 Task: Create a blank project AgileBee with privacy Public and default view as List and in the team Taskers . Create three sections in the project as To-Do, Doing and Done
Action: Mouse moved to (64, 54)
Screenshot: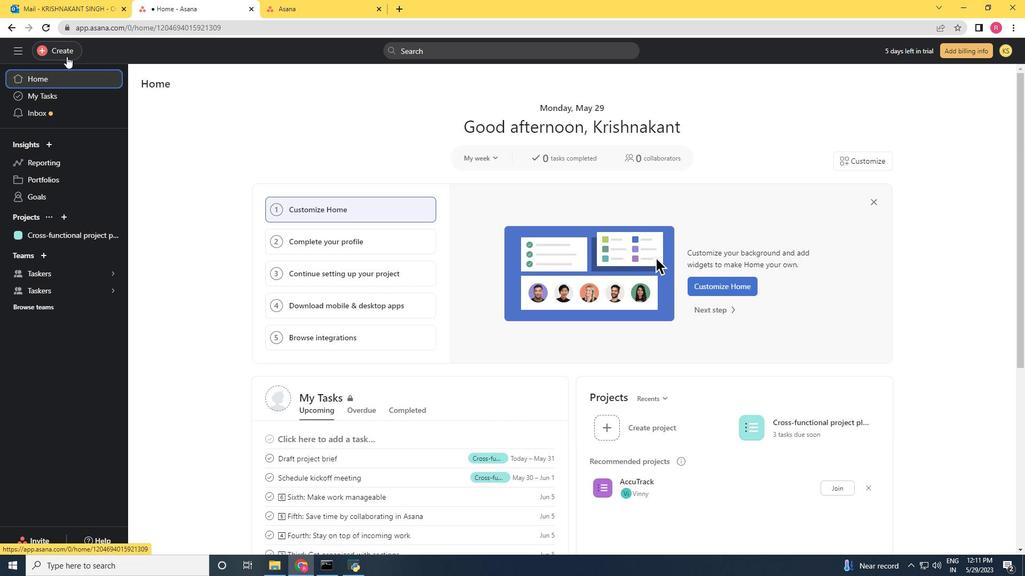 
Action: Mouse pressed left at (64, 54)
Screenshot: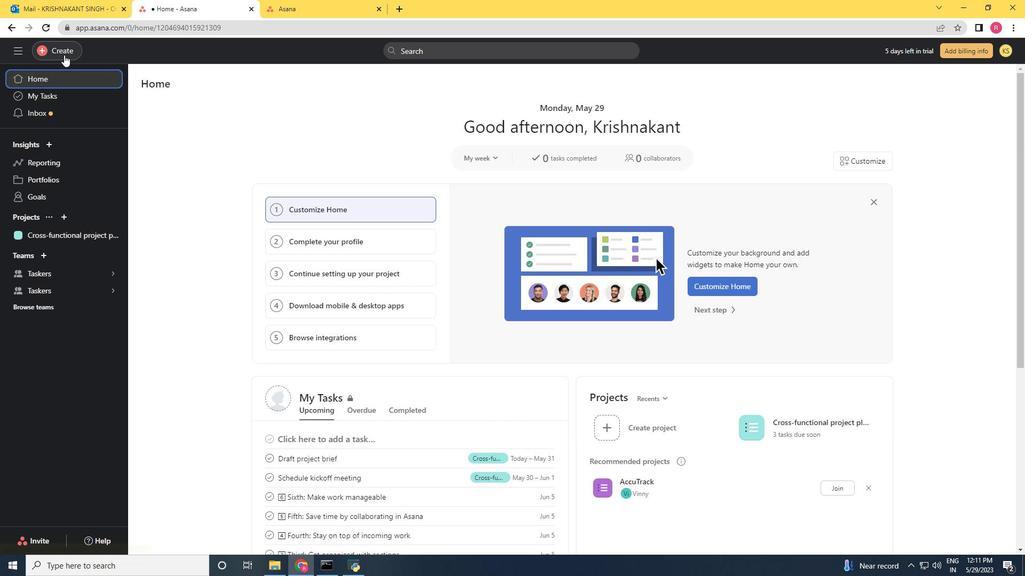 
Action: Mouse moved to (107, 75)
Screenshot: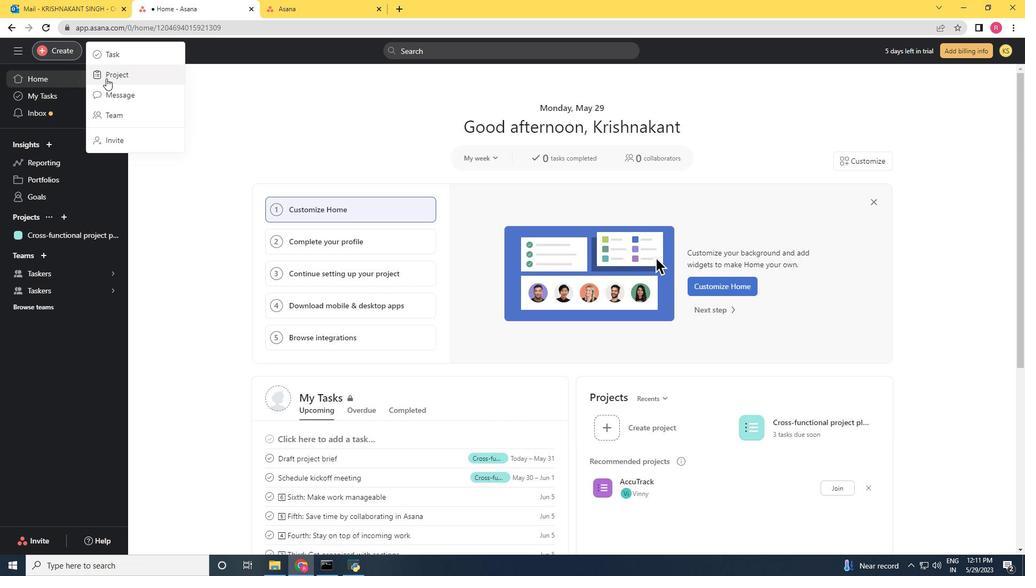 
Action: Mouse pressed left at (107, 75)
Screenshot: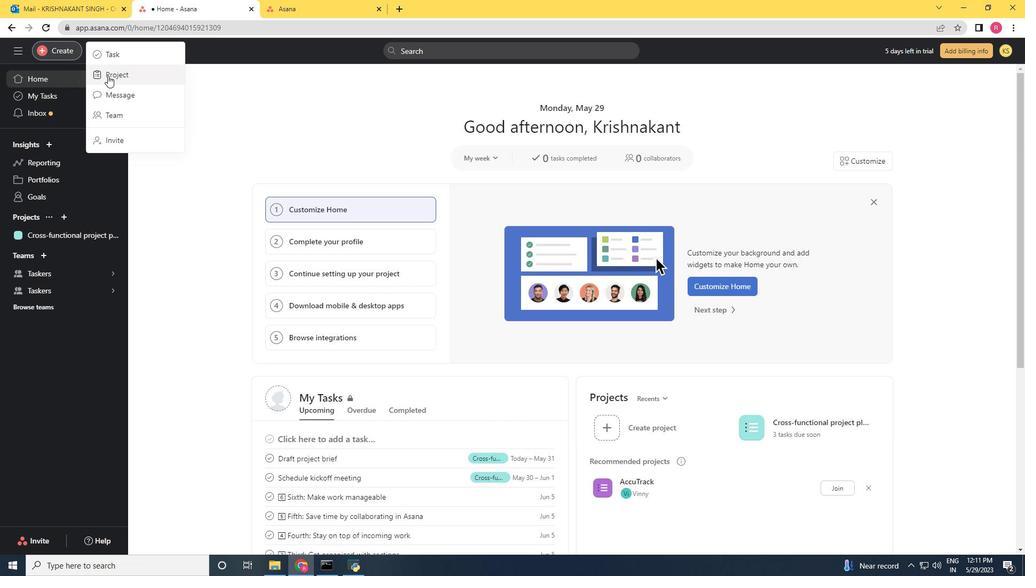 
Action: Mouse moved to (444, 304)
Screenshot: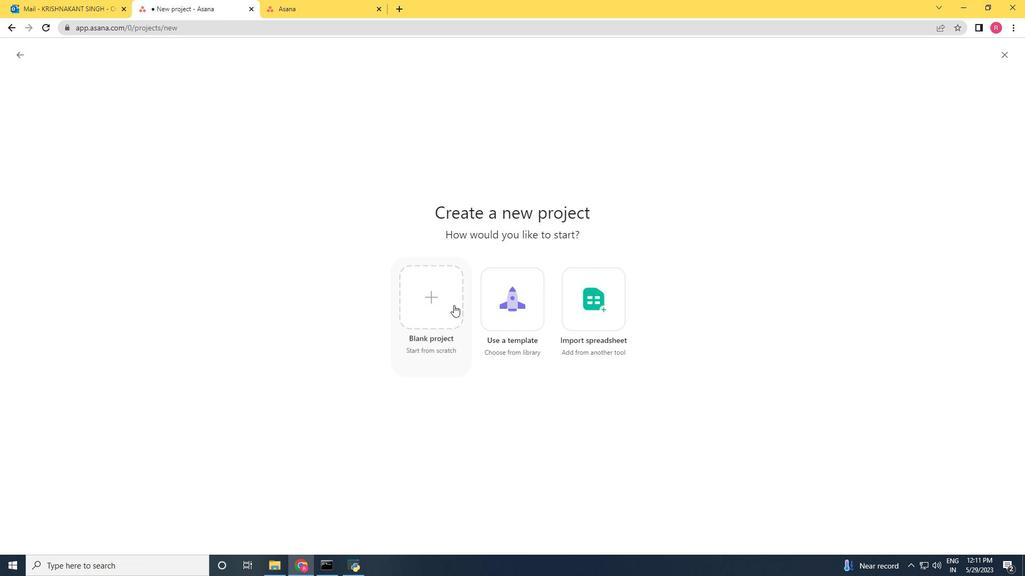 
Action: Mouse pressed left at (444, 304)
Screenshot: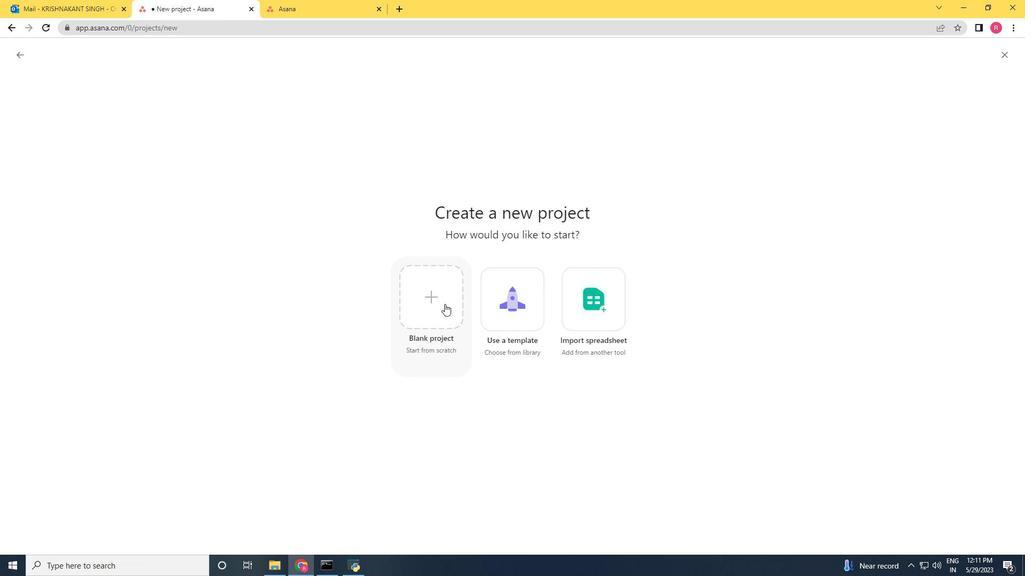 
Action: Mouse moved to (241, 139)
Screenshot: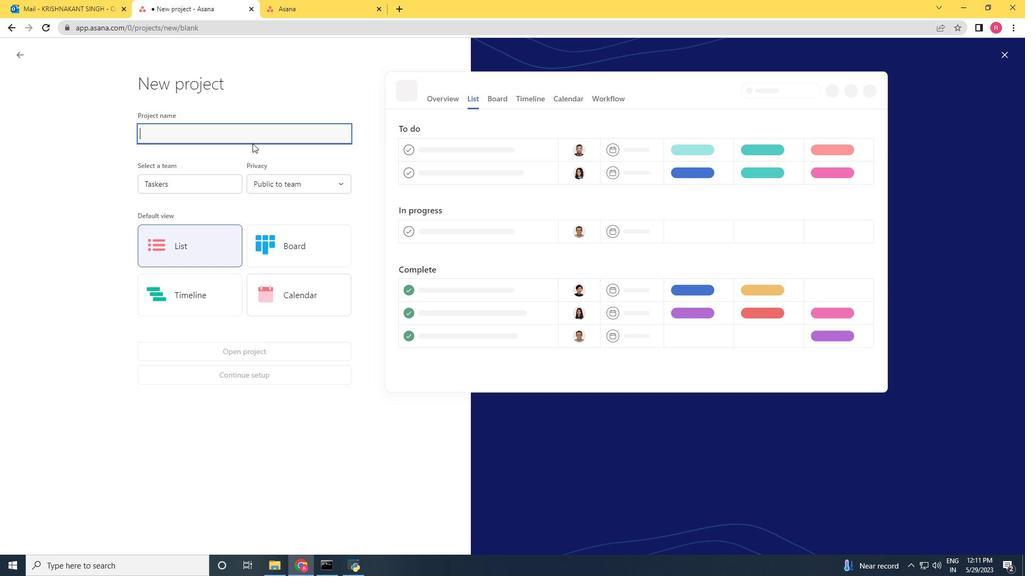 
Action: Key pressed <Key.shift>Agile<Key.shift>Bee
Screenshot: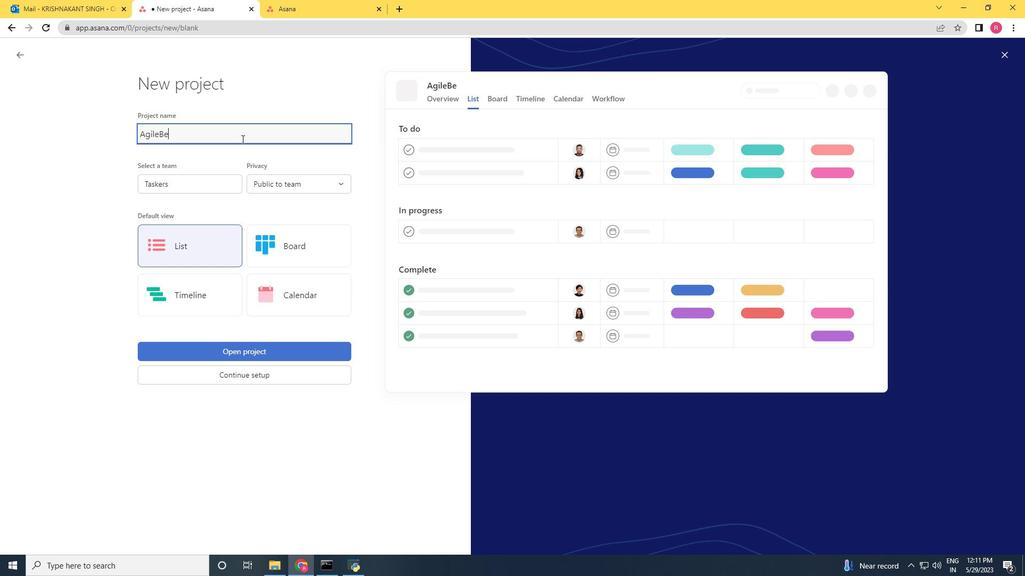 
Action: Mouse moved to (284, 179)
Screenshot: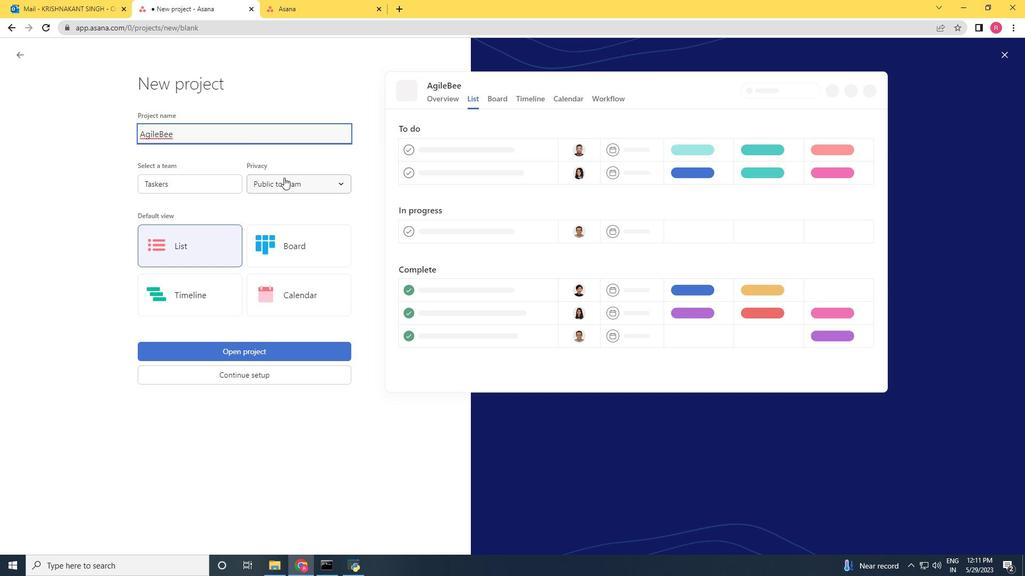 
Action: Mouse pressed left at (284, 179)
Screenshot: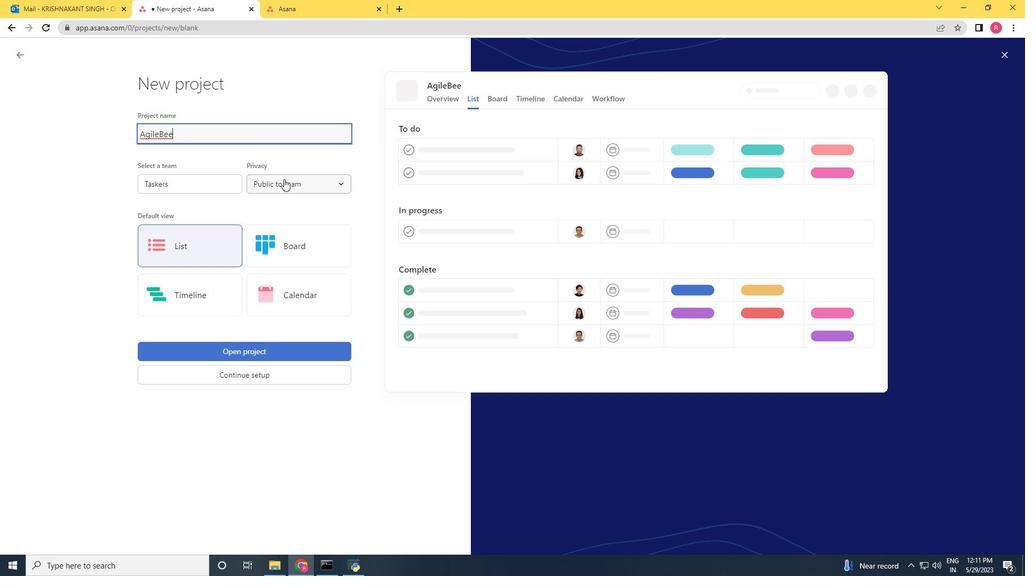 
Action: Mouse moved to (278, 208)
Screenshot: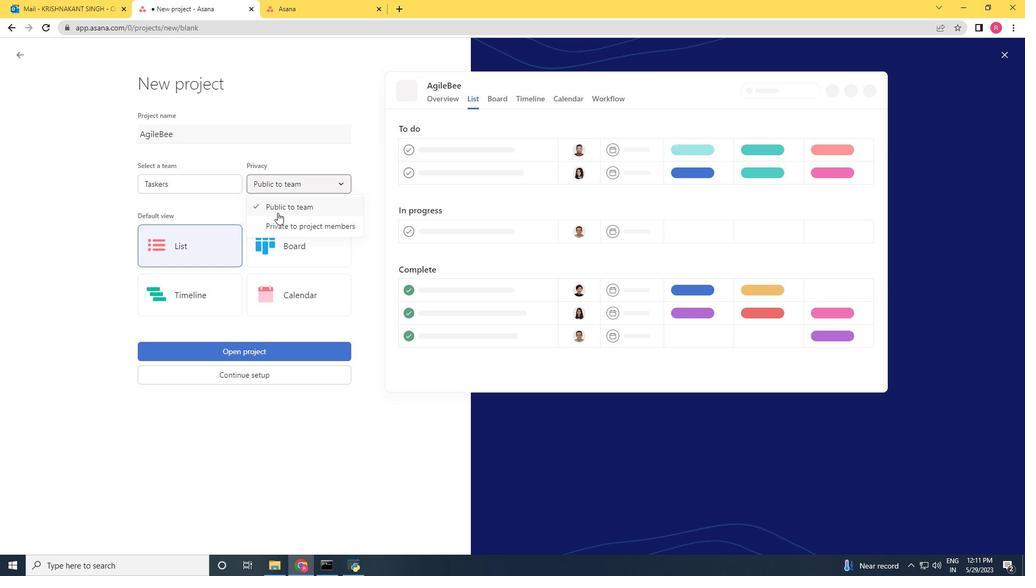 
Action: Mouse pressed left at (278, 208)
Screenshot: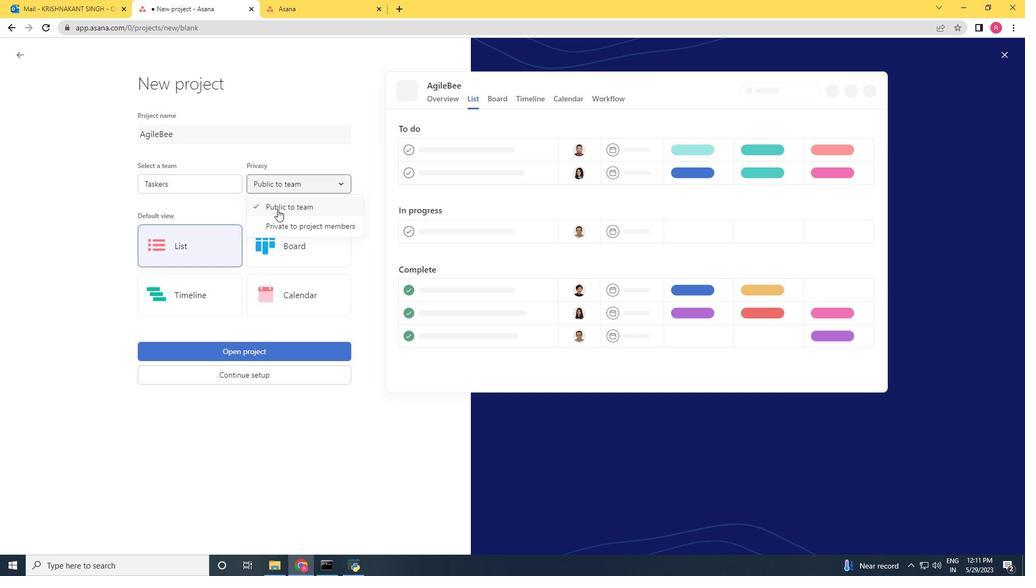 
Action: Mouse moved to (223, 187)
Screenshot: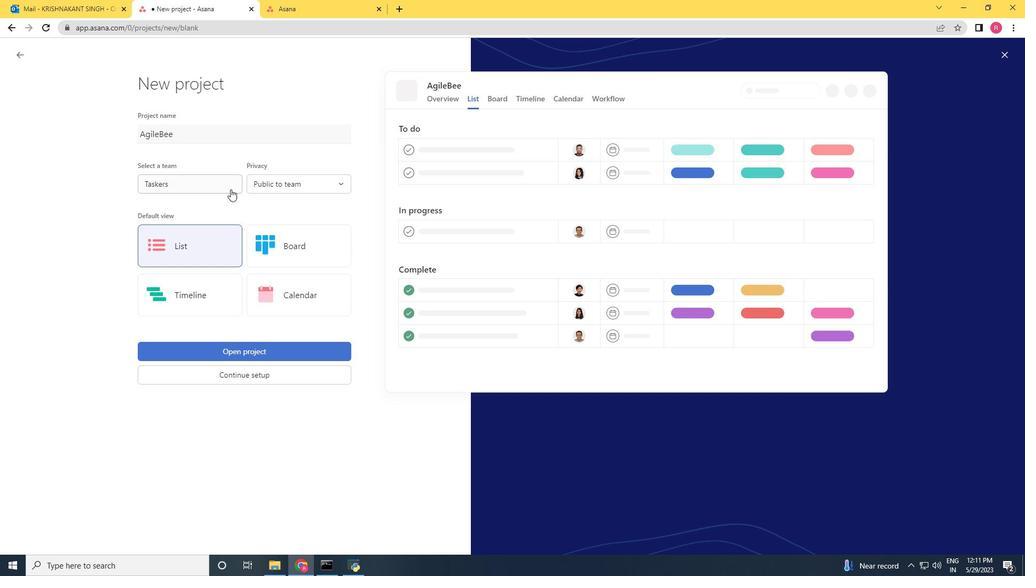 
Action: Mouse pressed left at (223, 187)
Screenshot: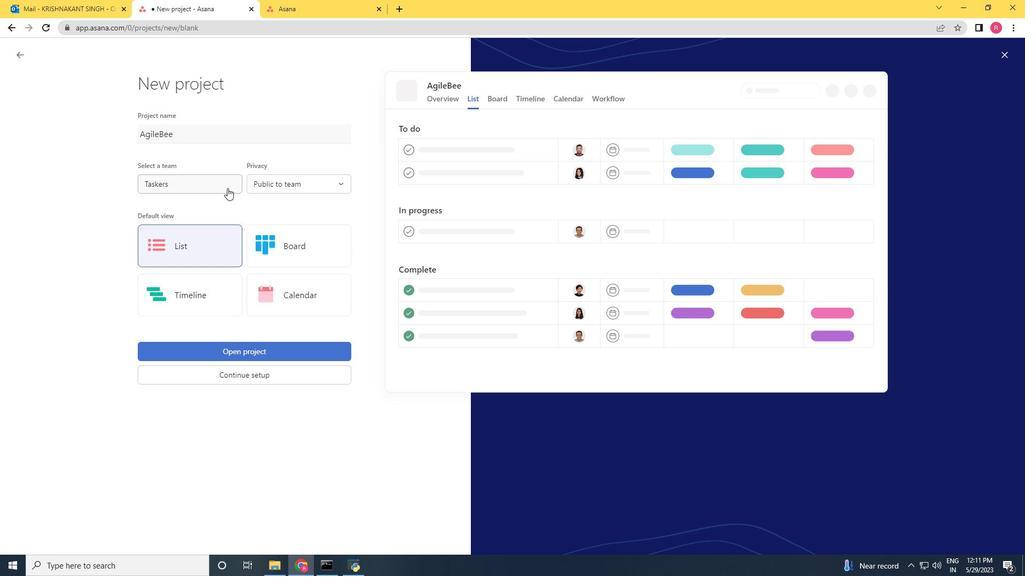 
Action: Mouse moved to (178, 205)
Screenshot: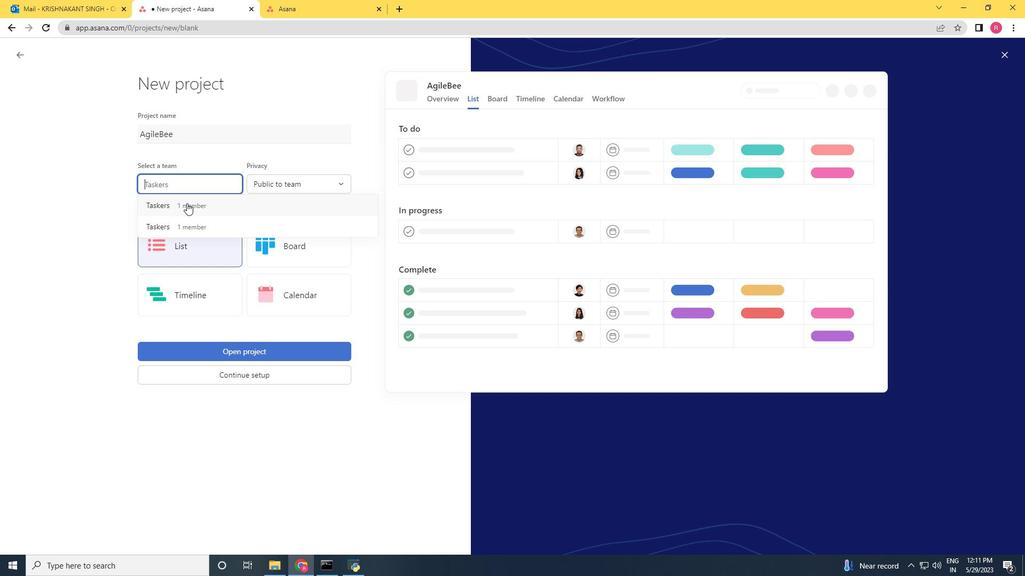 
Action: Mouse pressed left at (178, 205)
Screenshot: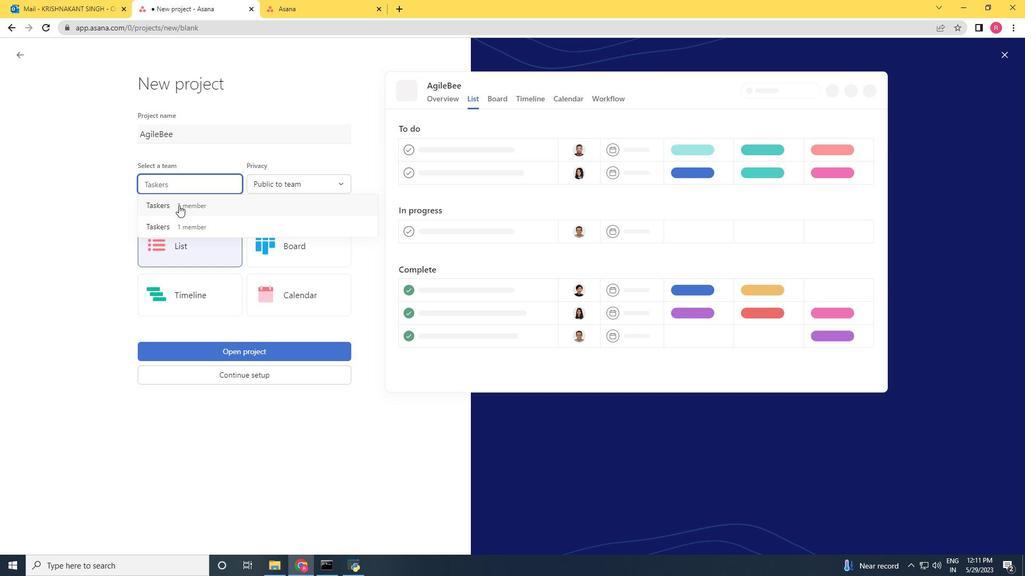 
Action: Mouse moved to (180, 226)
Screenshot: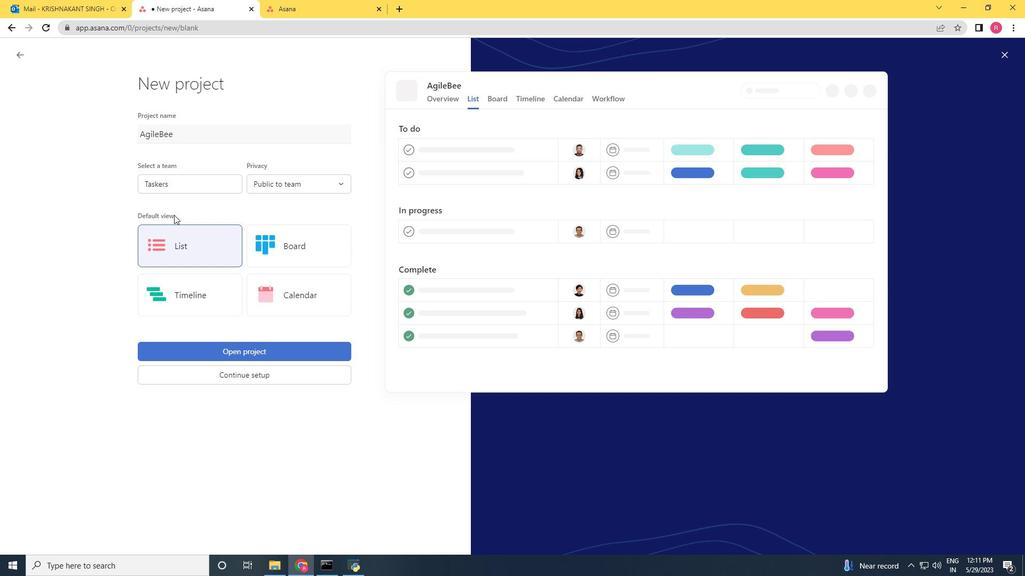 
Action: Mouse pressed left at (180, 226)
Screenshot: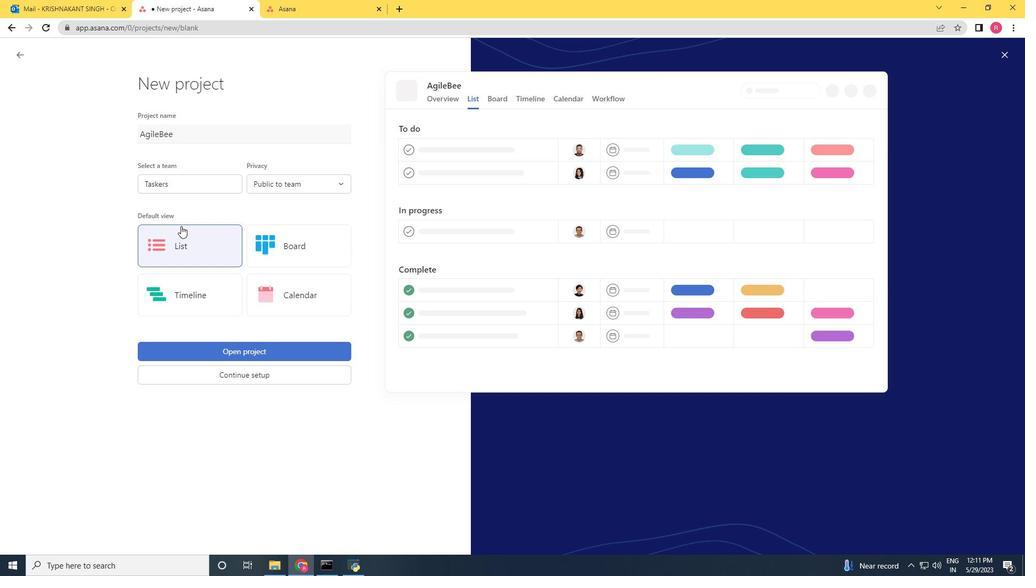 
Action: Mouse moved to (235, 351)
Screenshot: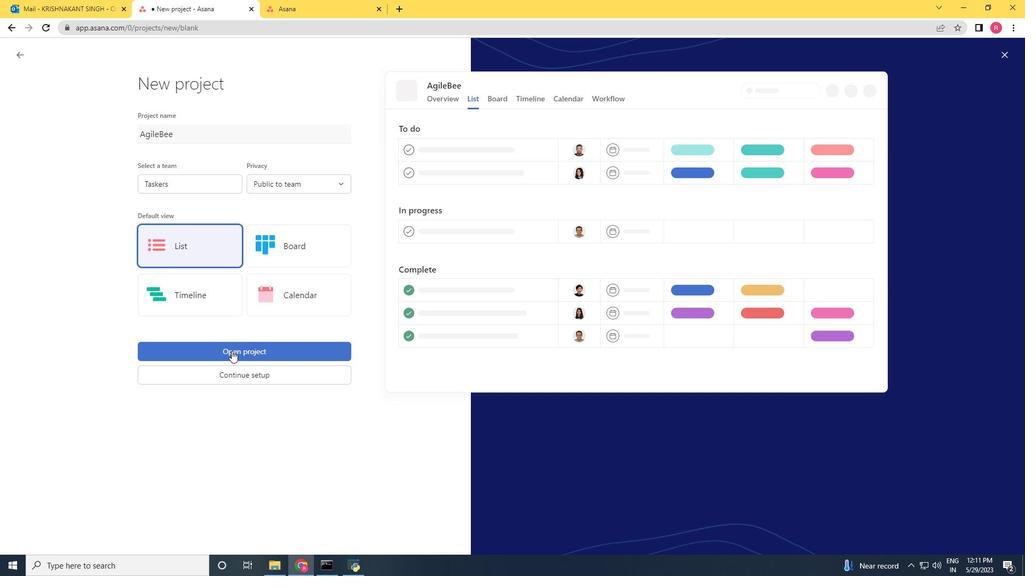 
Action: Mouse pressed left at (235, 351)
Screenshot: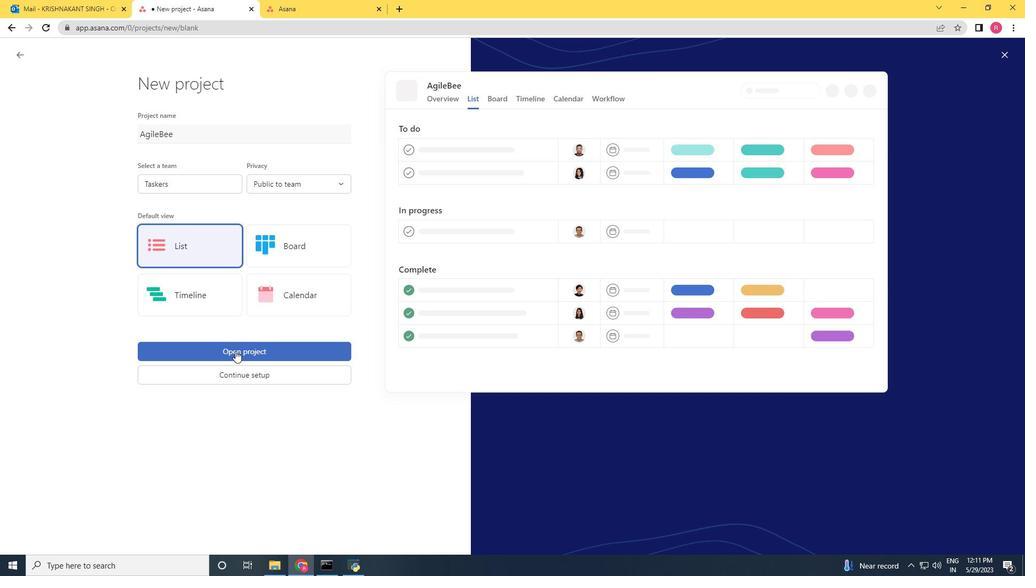 
Action: Mouse moved to (178, 232)
Screenshot: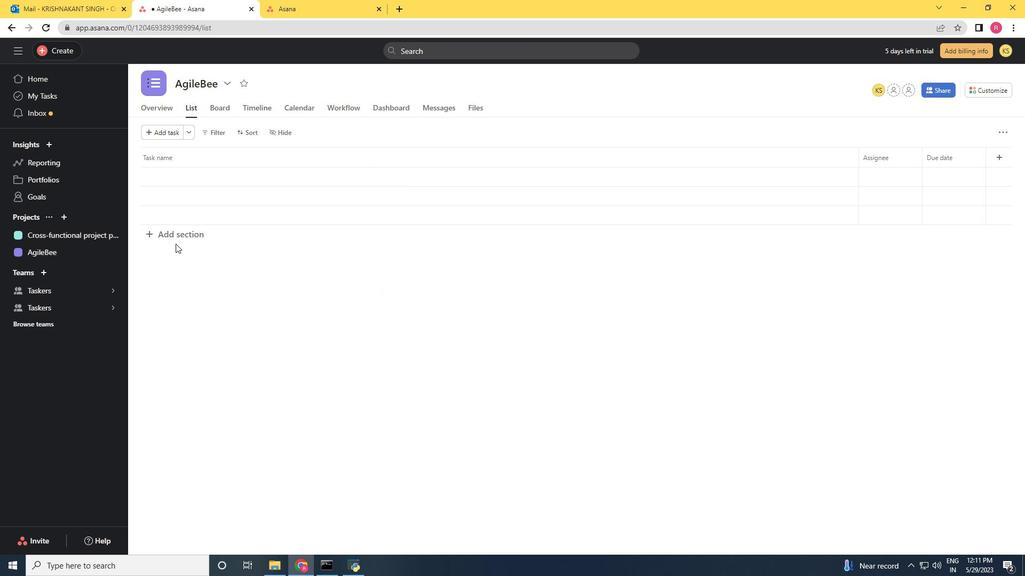 
Action: Mouse pressed left at (178, 232)
Screenshot: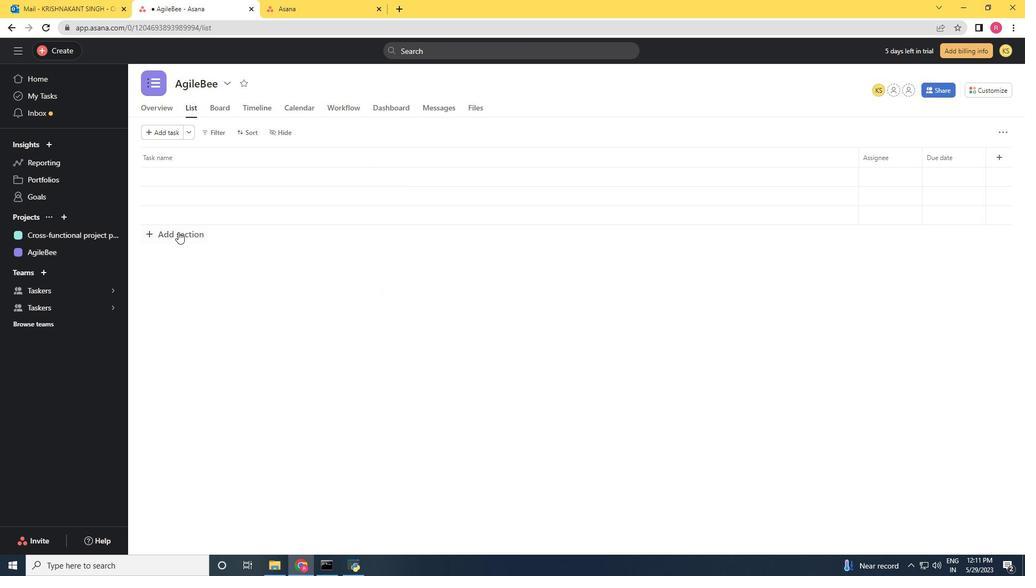 
Action: Key pressed <Key.shift>To-<Key.shift>Do<Key.enter>
Screenshot: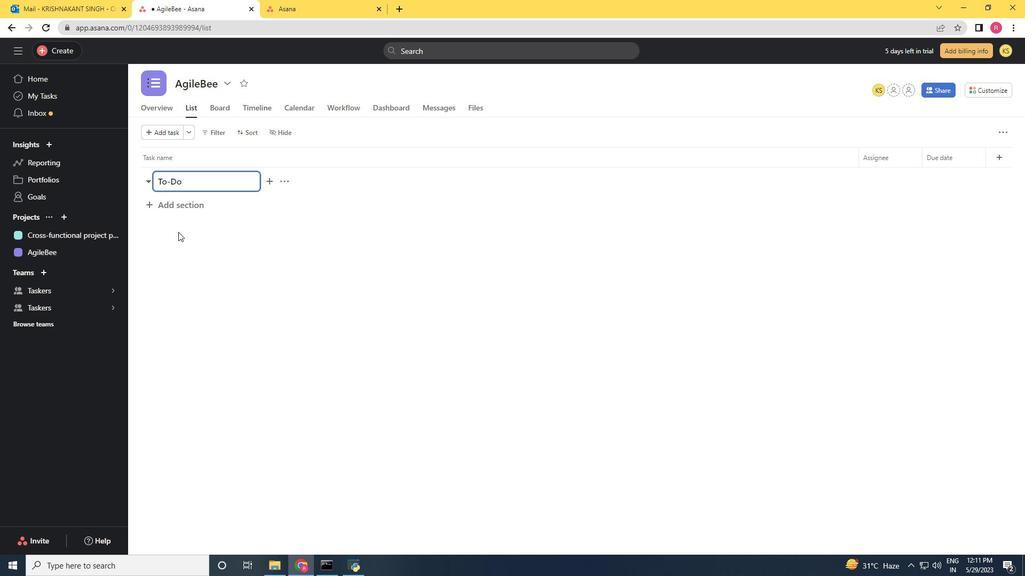 
Action: Mouse moved to (169, 248)
Screenshot: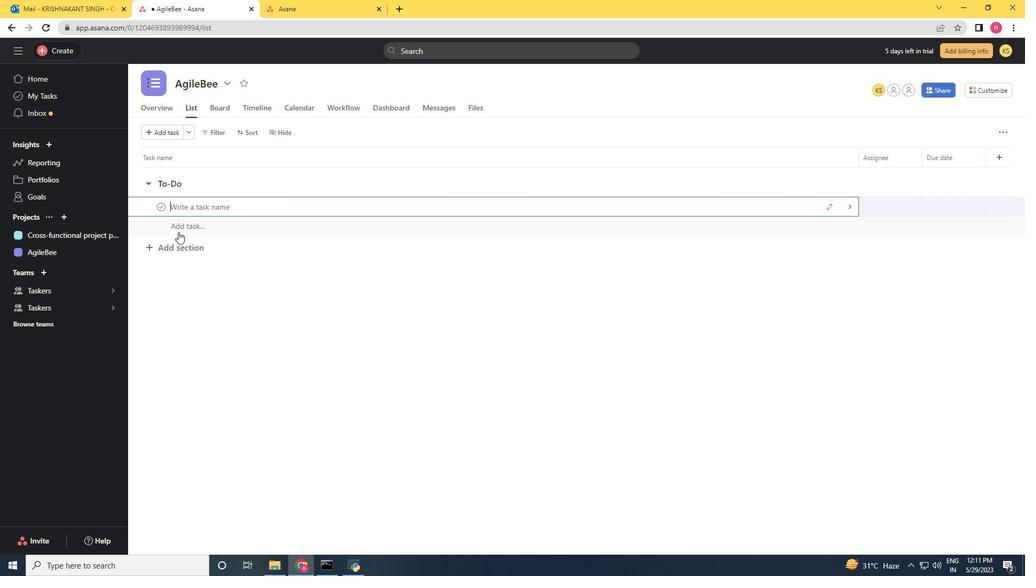 
Action: Mouse pressed left at (169, 248)
Screenshot: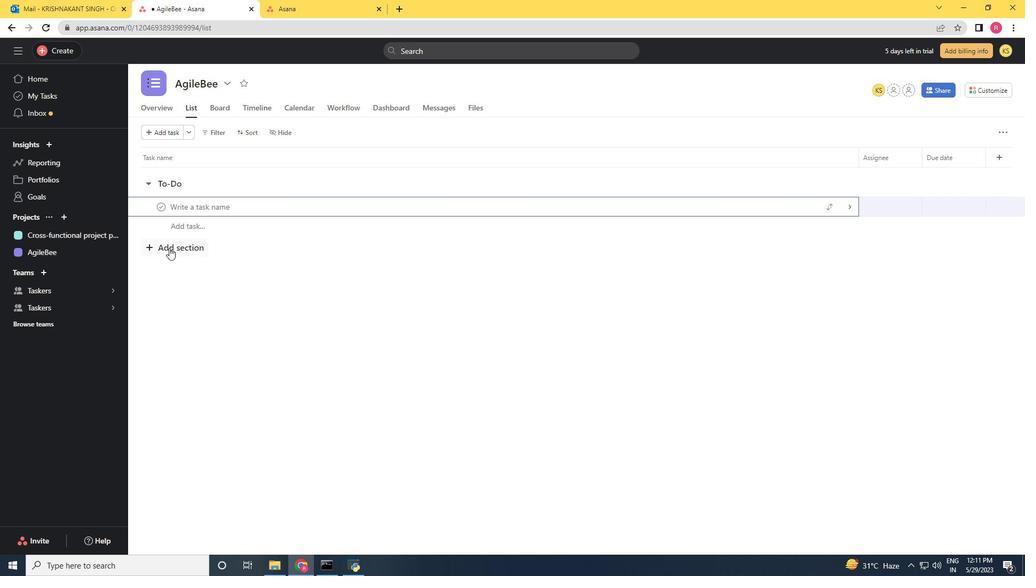 
Action: Mouse moved to (164, 205)
Screenshot: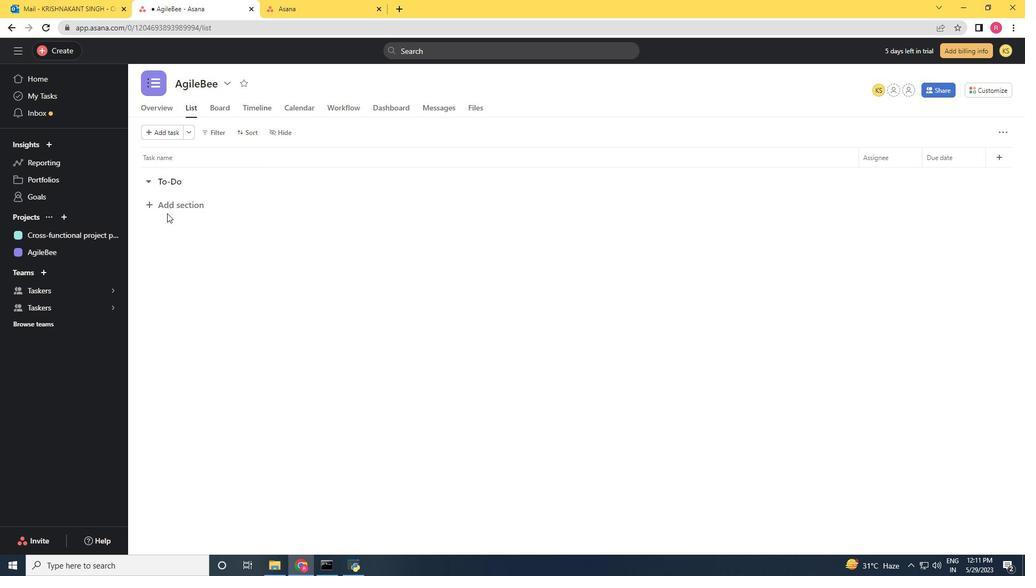
Action: Mouse pressed left at (164, 205)
Screenshot: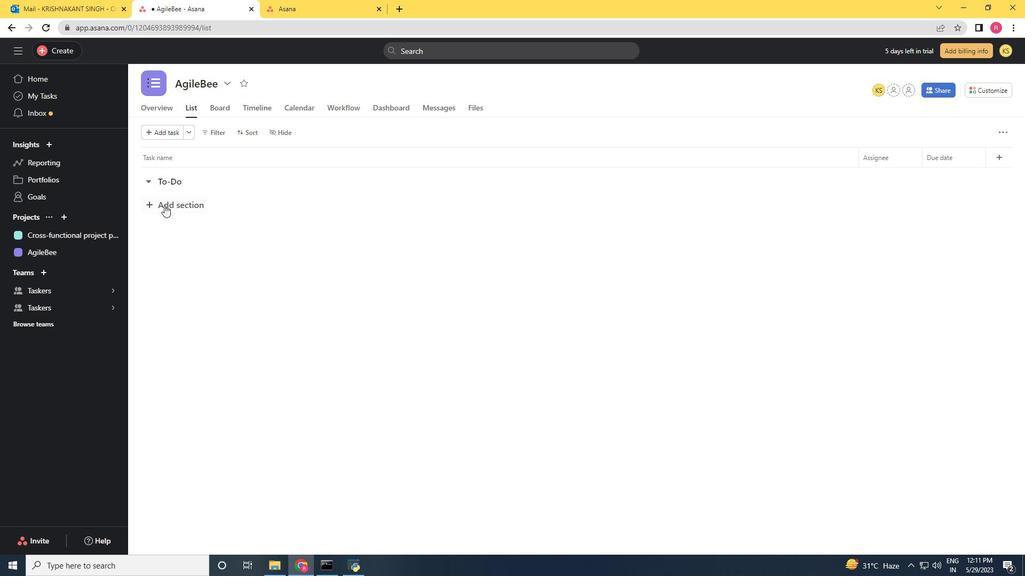 
Action: Key pressed <Key.shift>Doing<Key.enter><Key.enter>
Screenshot: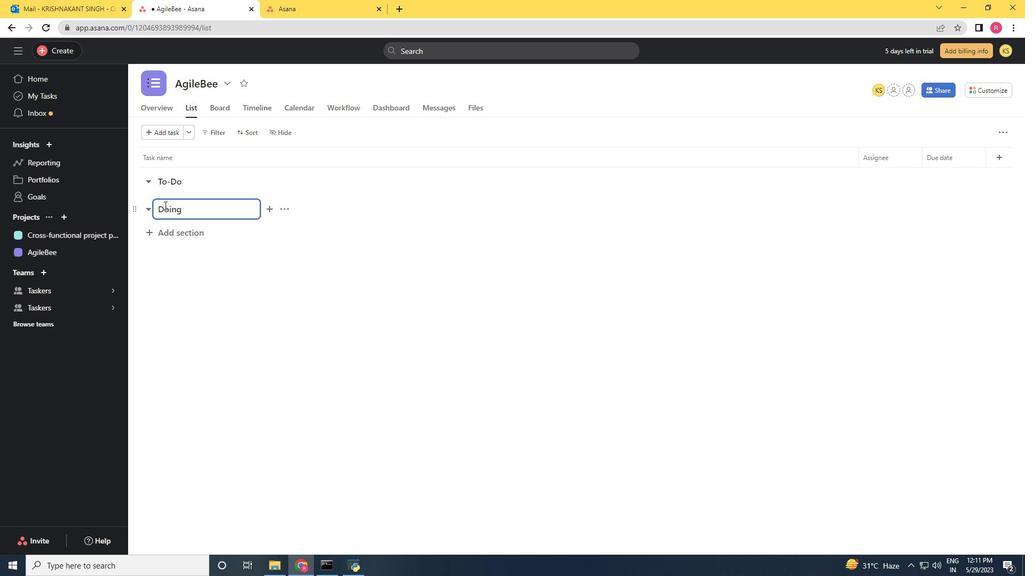 
Action: Mouse moved to (167, 274)
Screenshot: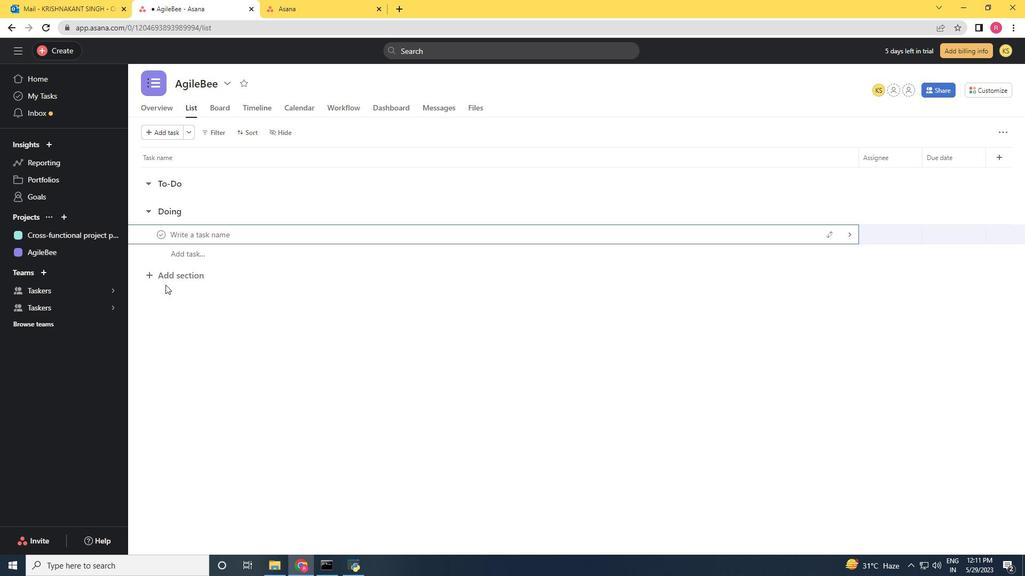 
Action: Mouse pressed left at (167, 274)
Screenshot: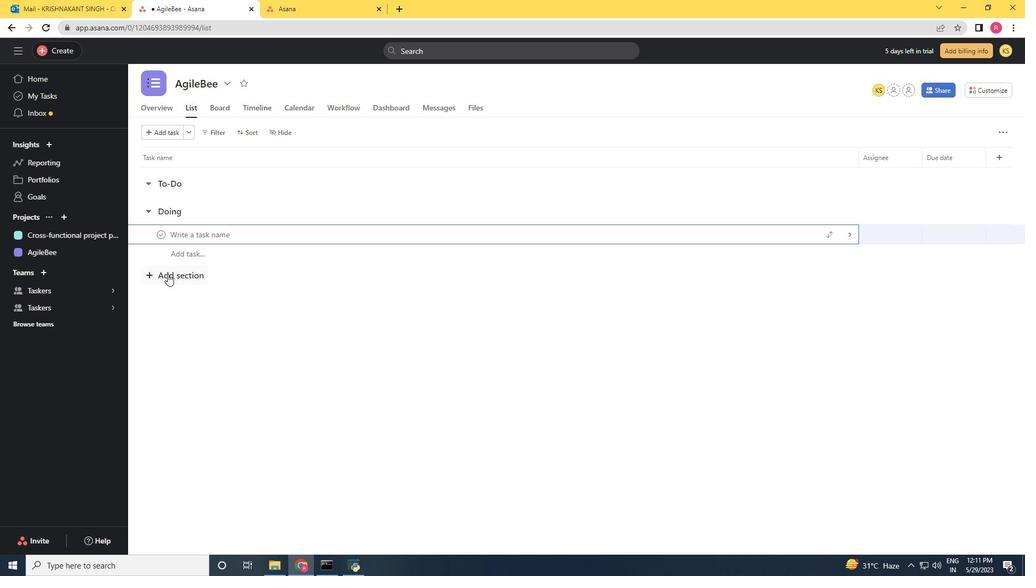 
Action: Mouse moved to (171, 238)
Screenshot: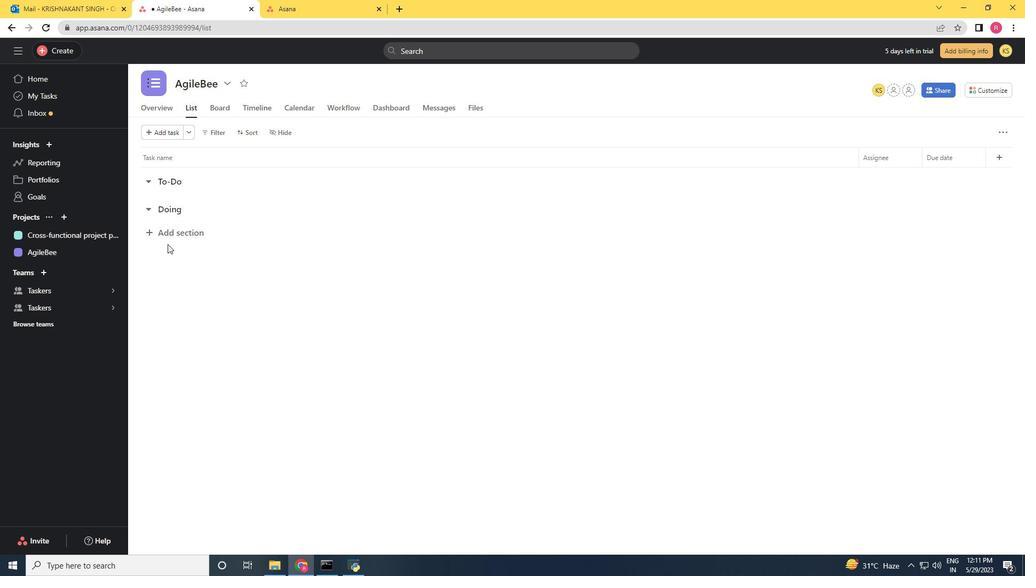 
Action: Mouse pressed left at (171, 238)
Screenshot: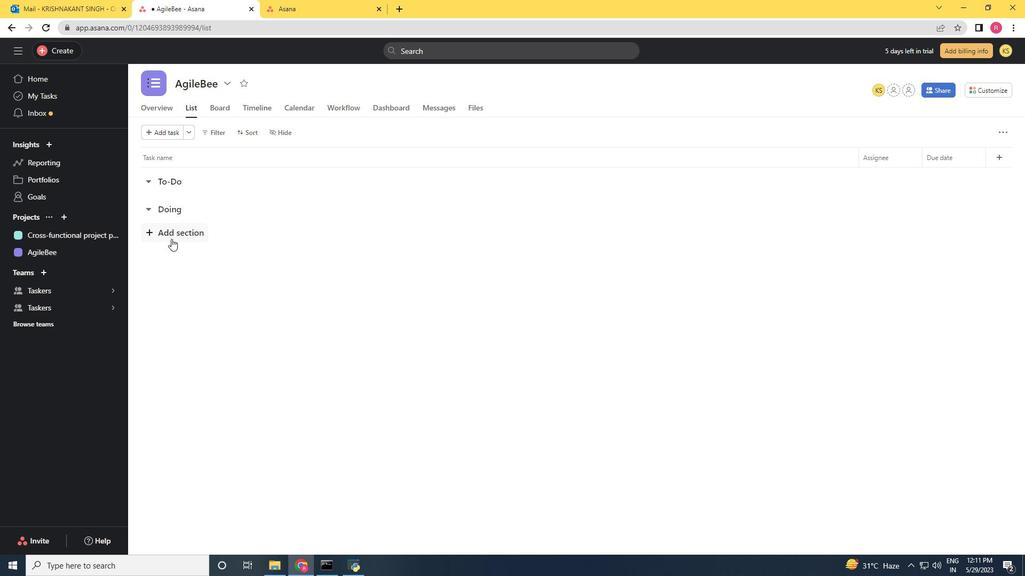 
Action: Mouse moved to (172, 236)
Screenshot: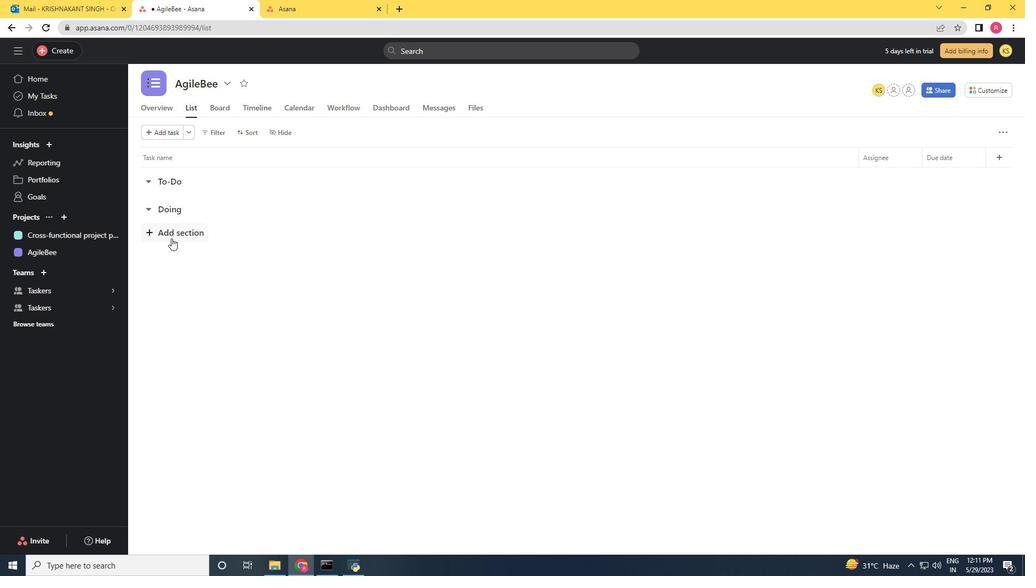 
Action: Mouse pressed left at (172, 236)
Screenshot: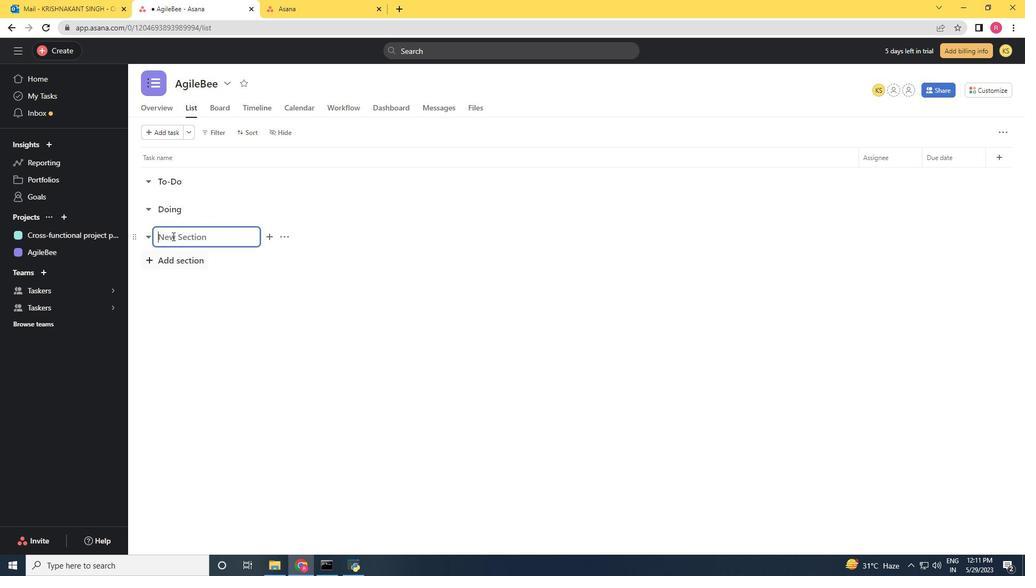 
Action: Key pressed <Key.shift><Key.shift><Key.shift><Key.shift><Key.shift><Key.shift><Key.shift><Key.shift><Key.shift><Key.shift><Key.shift>Done<Key.enter>
Screenshot: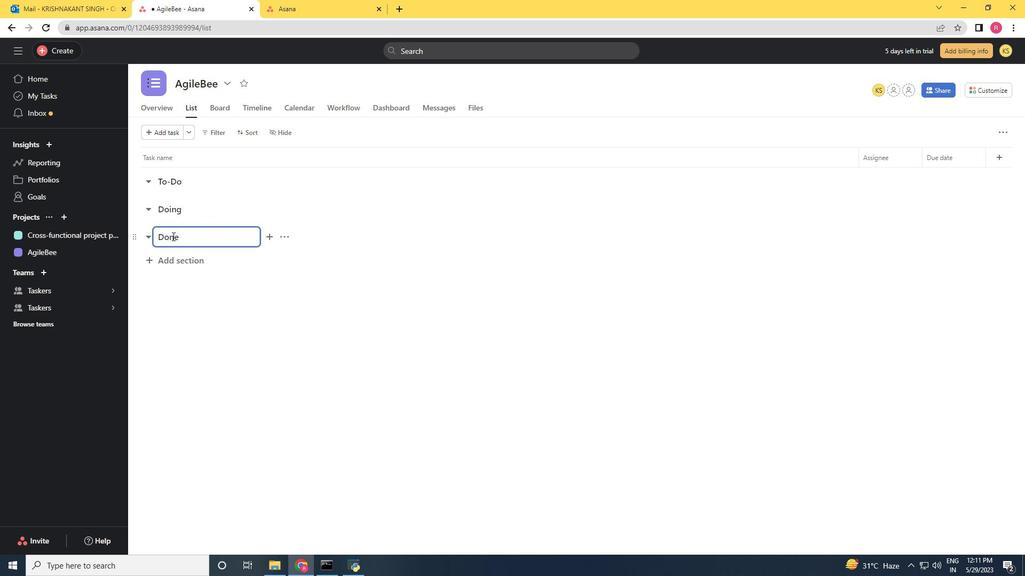 
Action: Mouse moved to (305, 405)
Screenshot: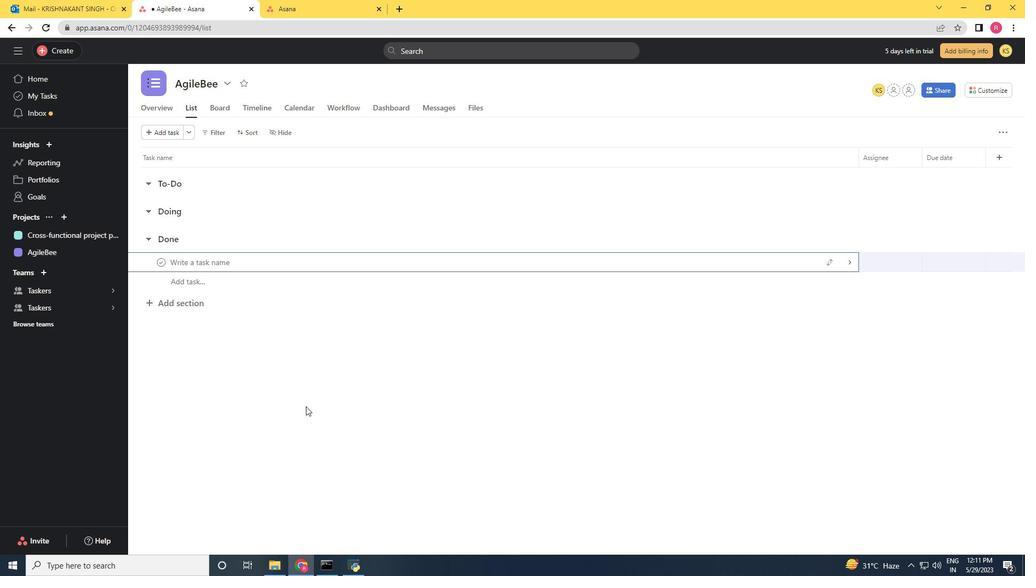 
Action: Mouse pressed left at (305, 405)
Screenshot: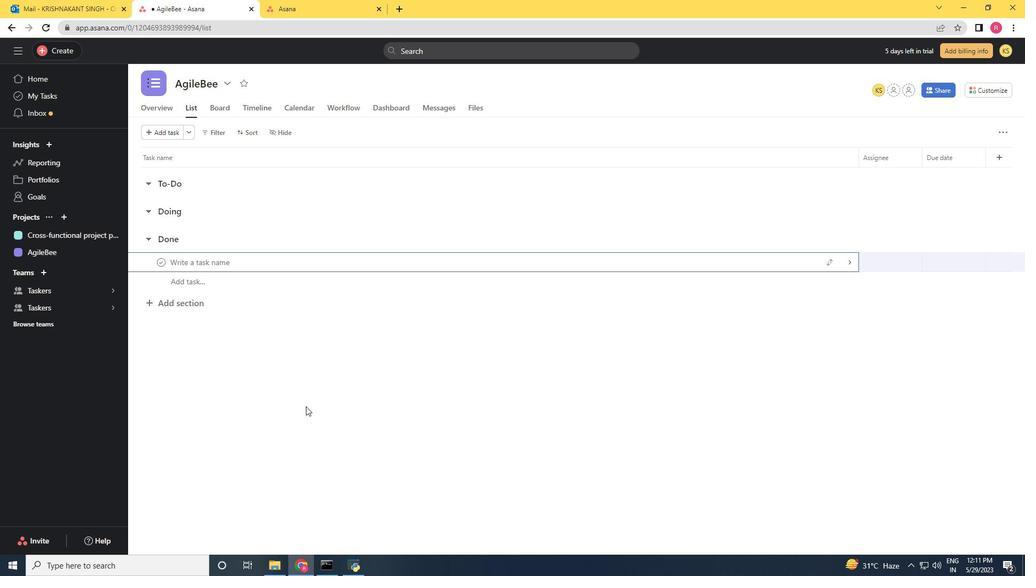 
Action: Mouse moved to (290, 373)
Screenshot: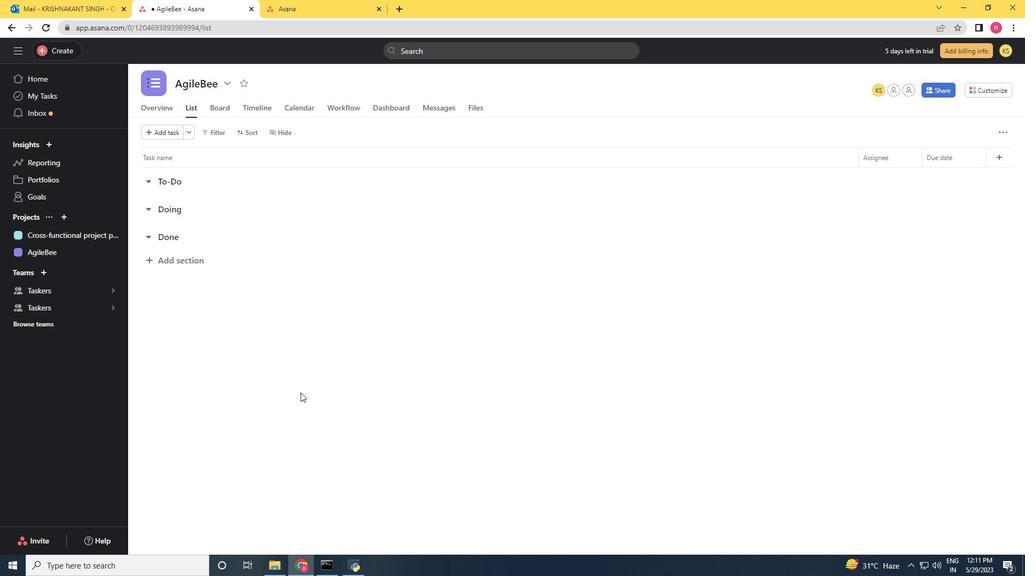 
